Task: Look for products in the category "Seasonal Bath & Body" that are on sale.
Action: Mouse pressed left at (233, 91)
Screenshot: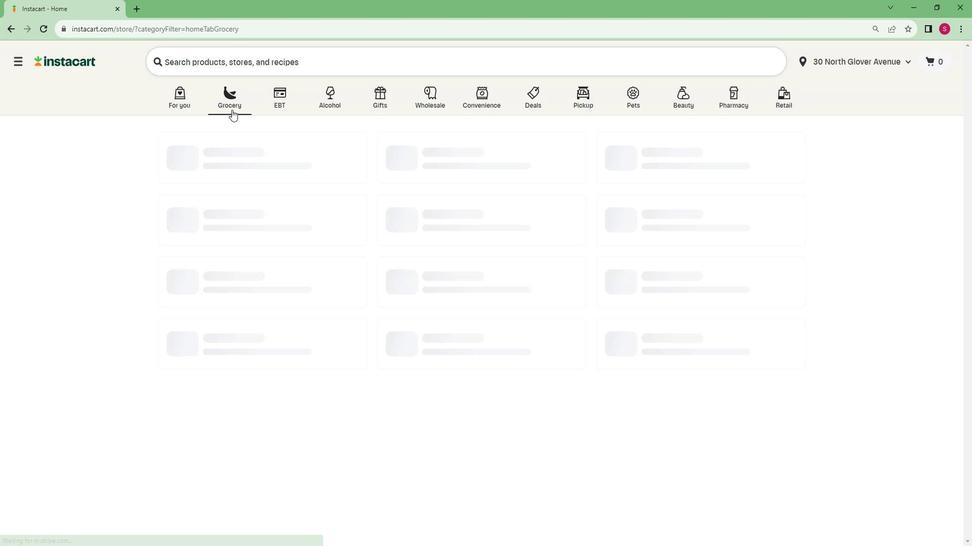 
Action: Mouse moved to (244, 283)
Screenshot: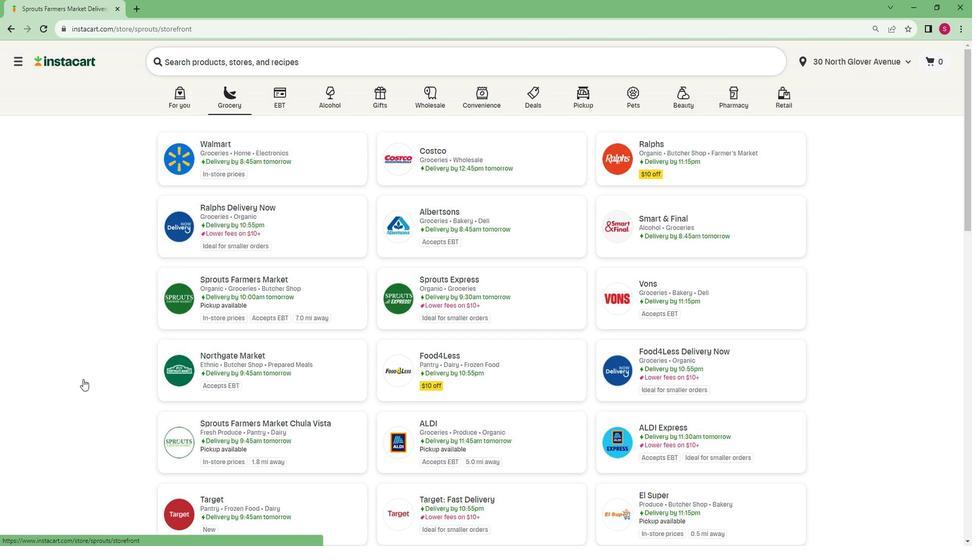 
Action: Mouse pressed left at (244, 283)
Screenshot: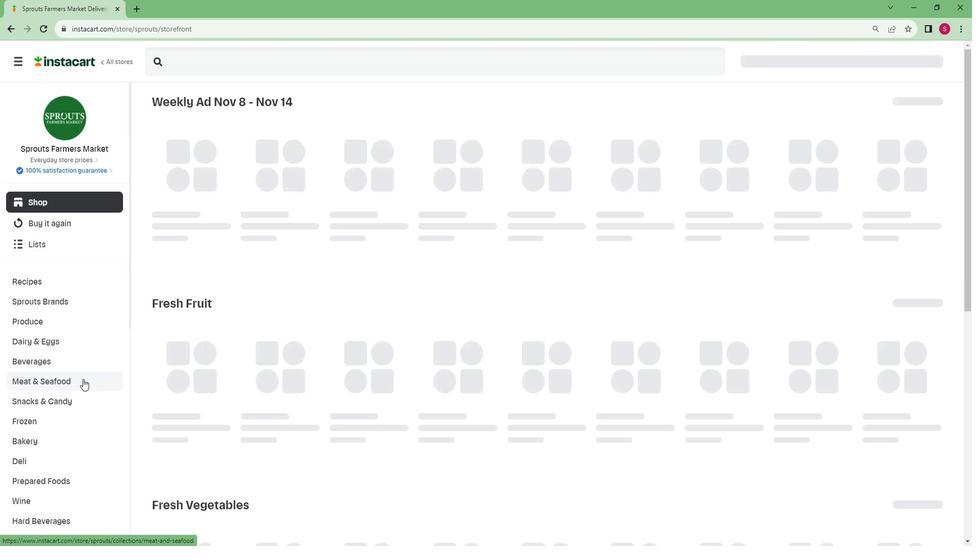 
Action: Mouse moved to (83, 366)
Screenshot: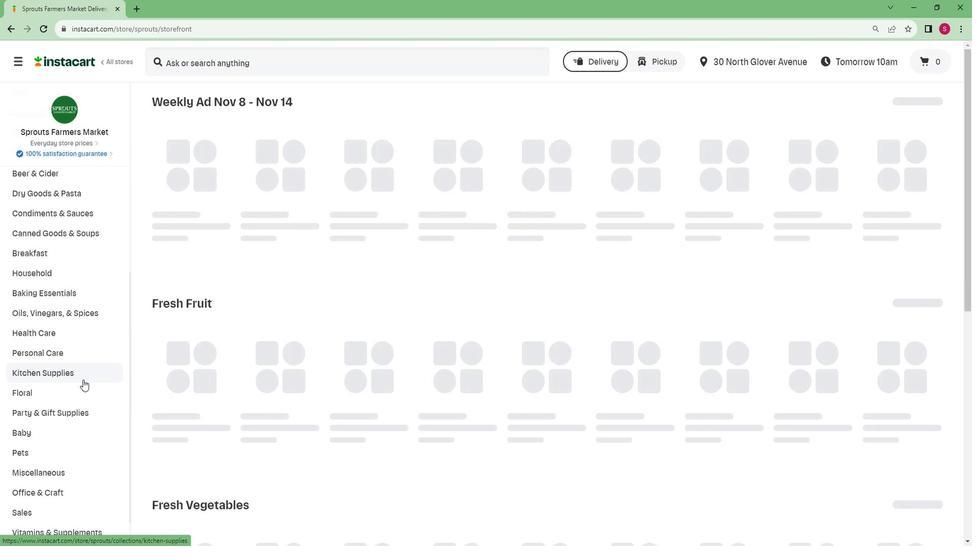 
Action: Mouse scrolled (83, 365) with delta (0, 0)
Screenshot: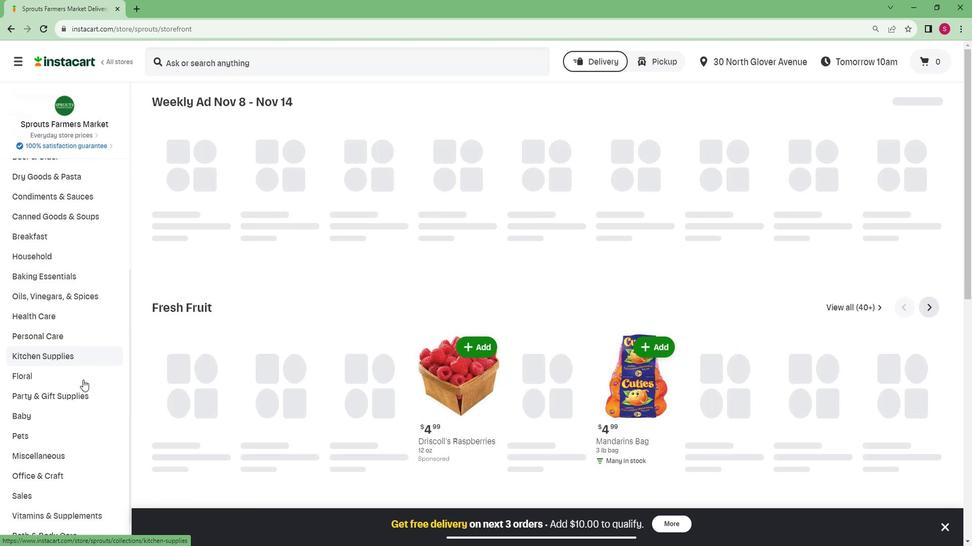 
Action: Mouse scrolled (83, 365) with delta (0, 0)
Screenshot: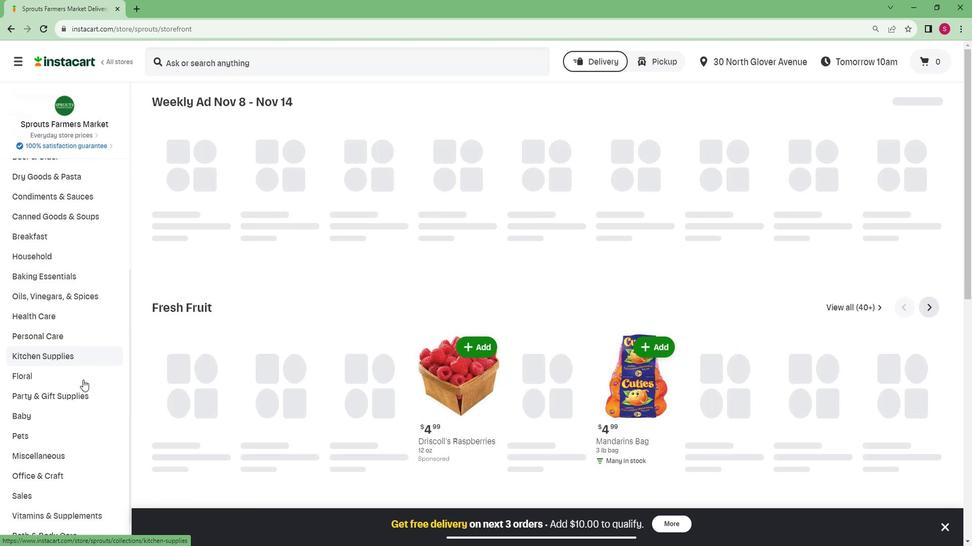 
Action: Mouse scrolled (83, 365) with delta (0, 0)
Screenshot: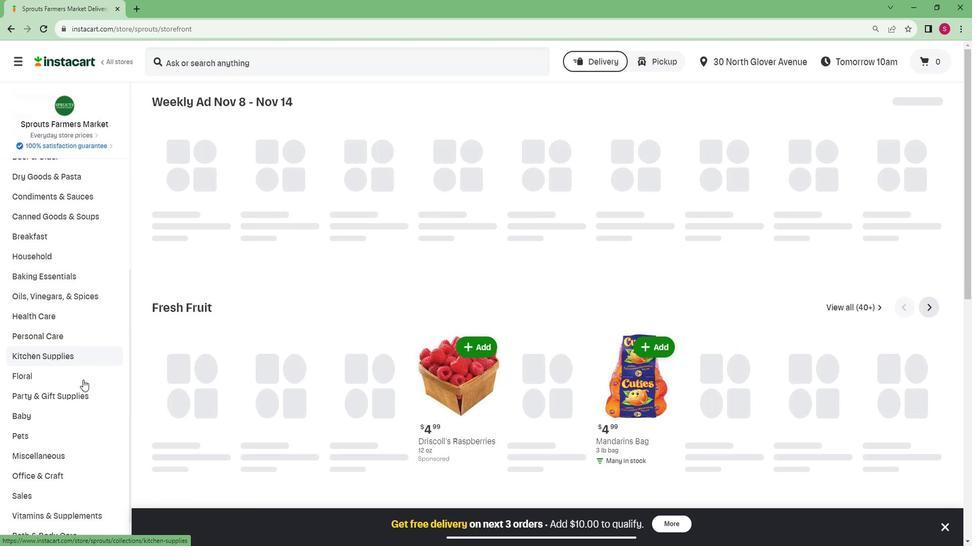 
Action: Mouse scrolled (83, 365) with delta (0, 0)
Screenshot: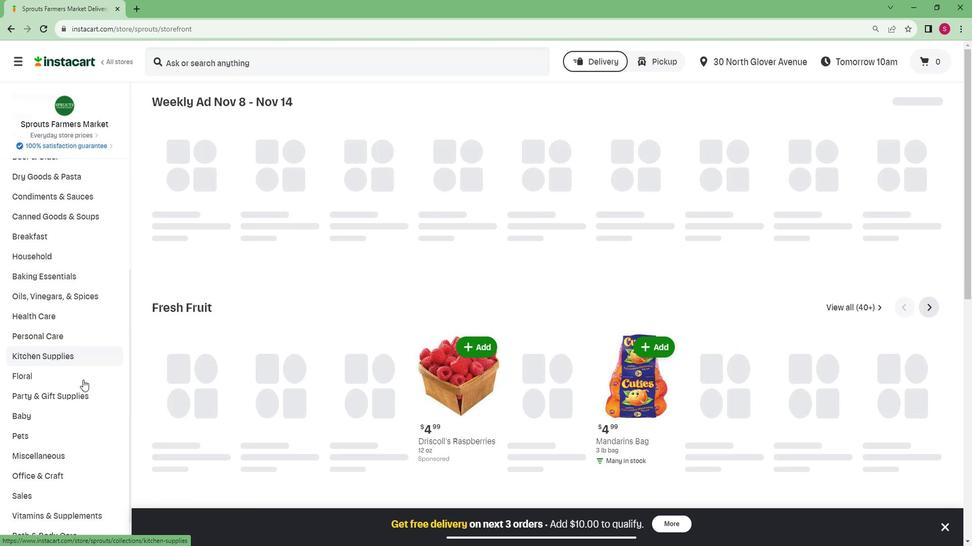 
Action: Mouse scrolled (83, 365) with delta (0, 0)
Screenshot: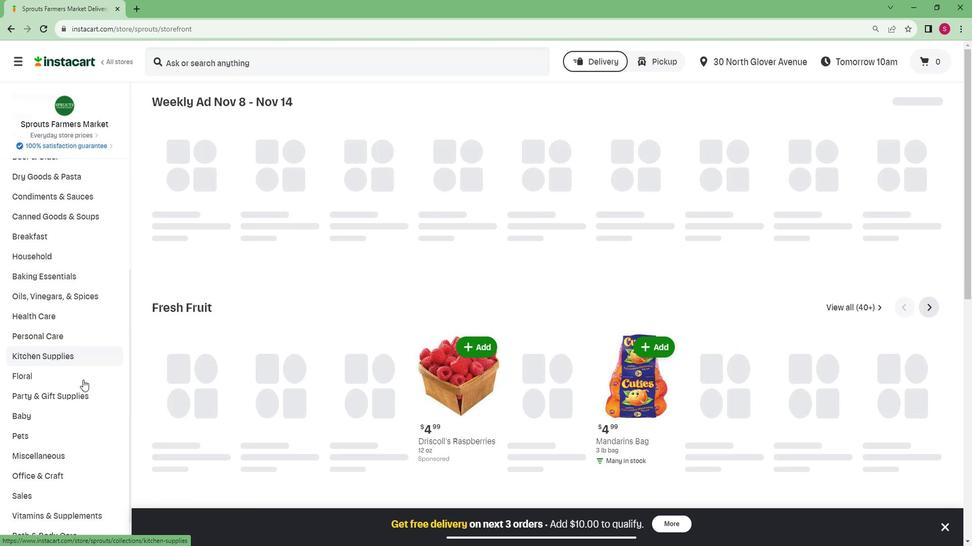 
Action: Mouse scrolled (83, 365) with delta (0, 0)
Screenshot: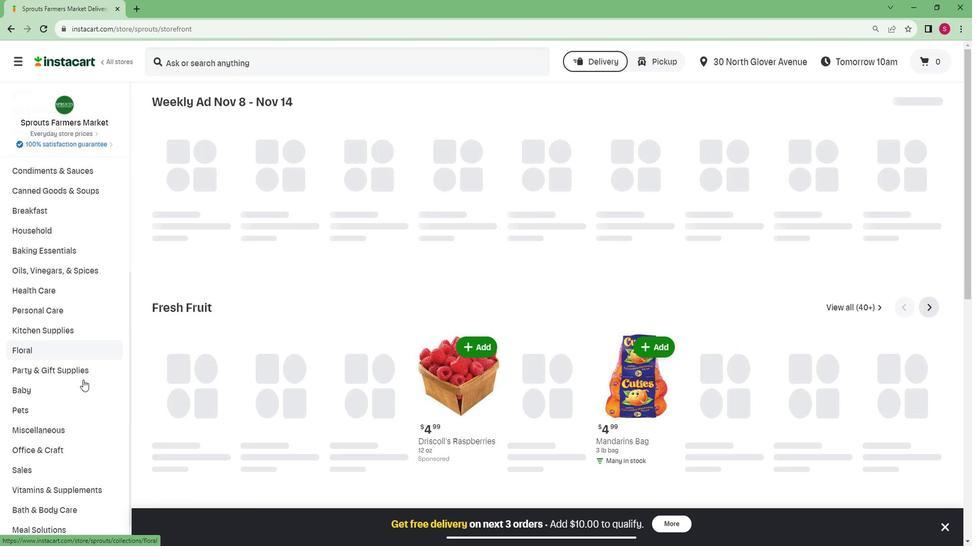 
Action: Mouse scrolled (83, 365) with delta (0, 0)
Screenshot: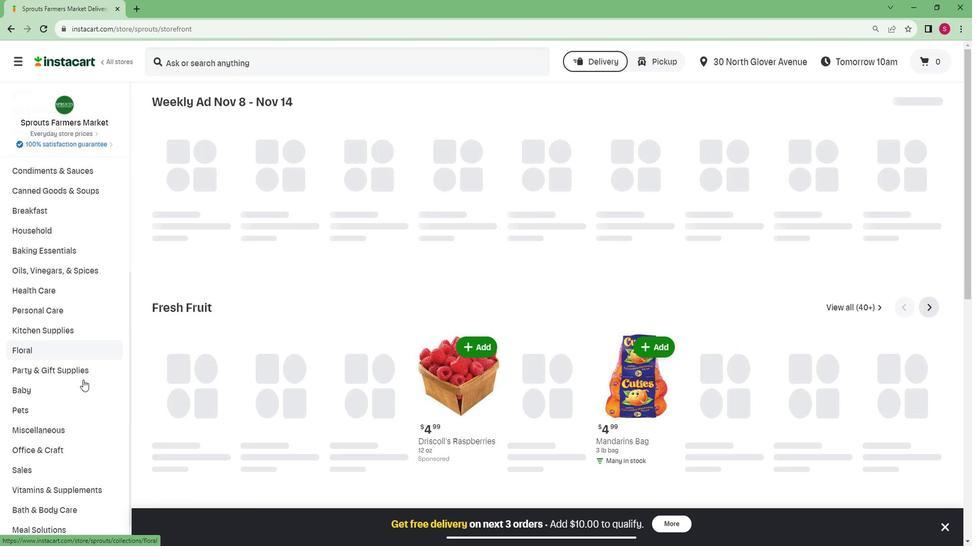 
Action: Mouse scrolled (83, 365) with delta (0, 0)
Screenshot: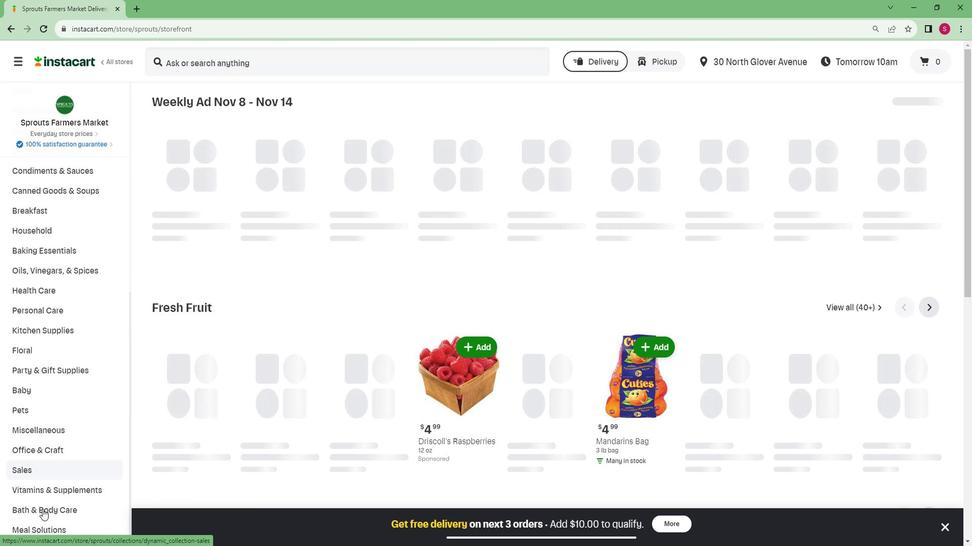 
Action: Mouse scrolled (83, 365) with delta (0, 0)
Screenshot: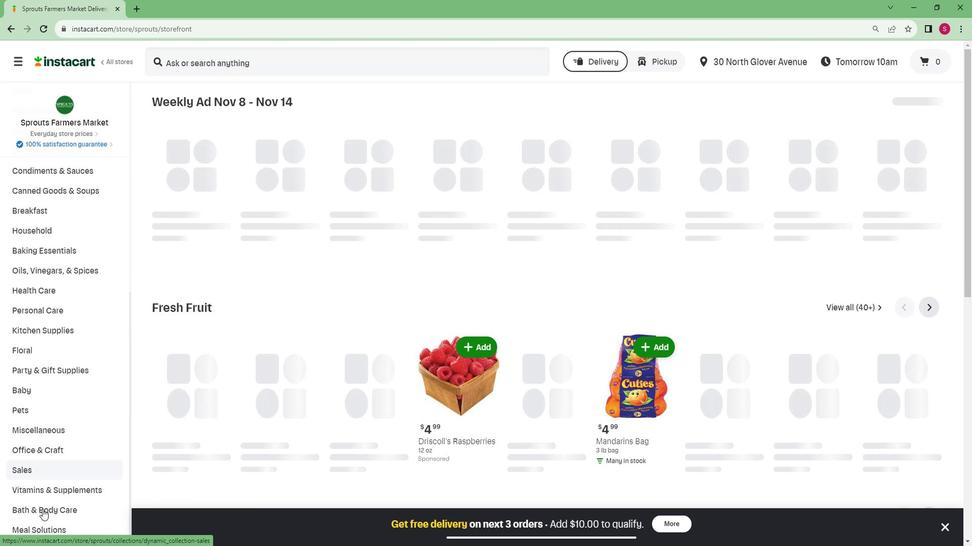 
Action: Mouse scrolled (83, 365) with delta (0, 0)
Screenshot: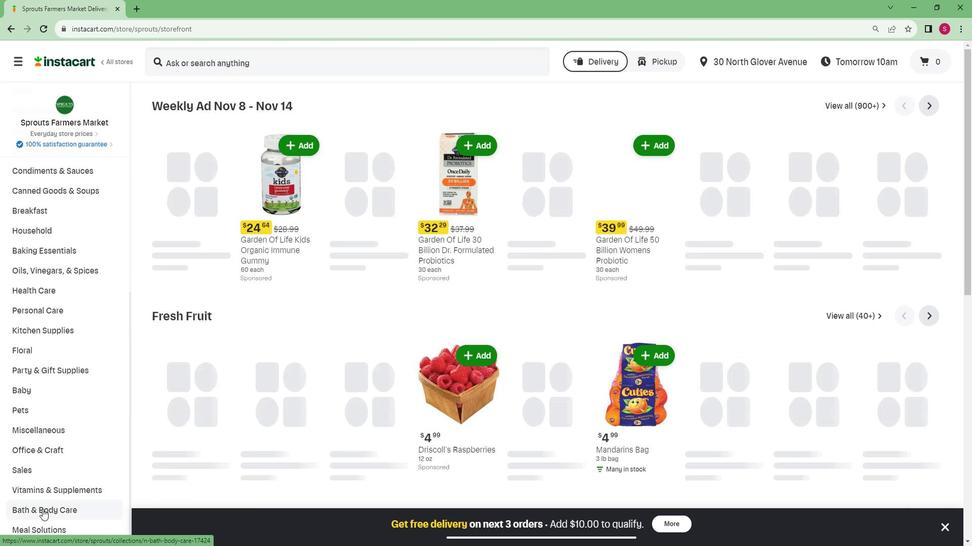
Action: Mouse scrolled (83, 365) with delta (0, 0)
Screenshot: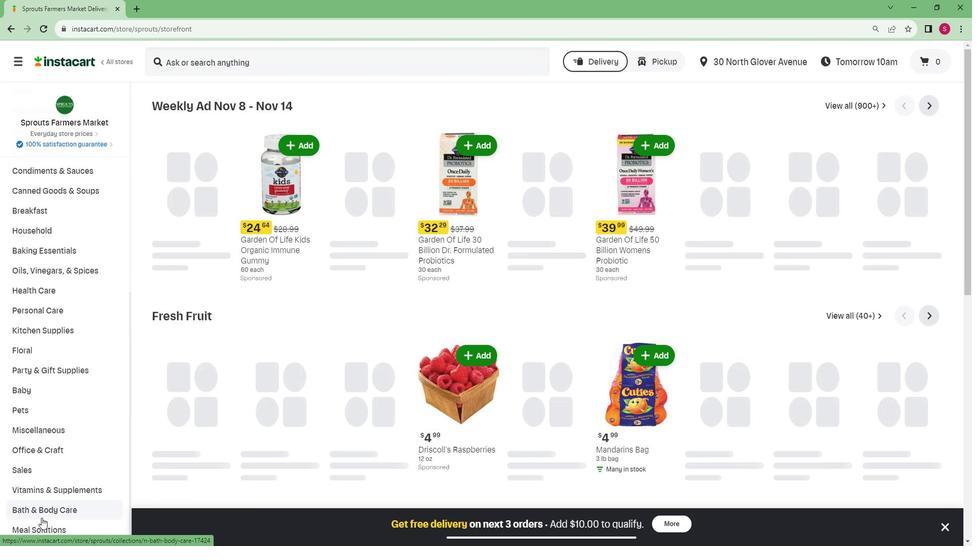 
Action: Mouse moved to (49, 492)
Screenshot: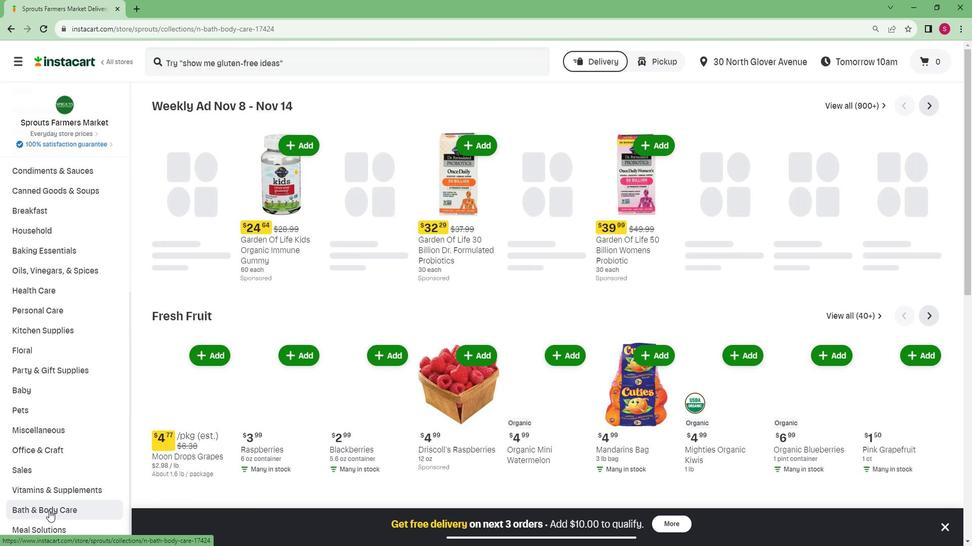 
Action: Mouse pressed left at (49, 492)
Screenshot: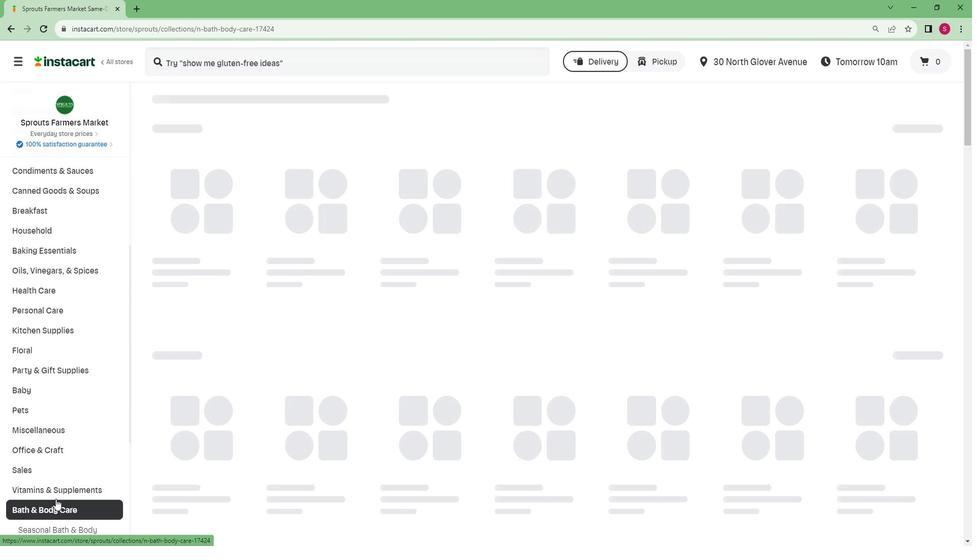 
Action: Mouse moved to (63, 463)
Screenshot: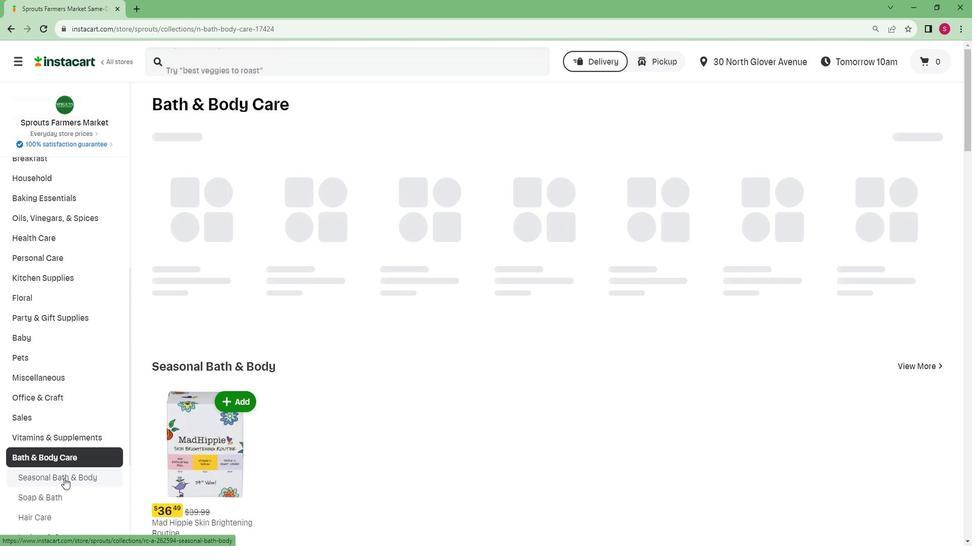 
Action: Mouse scrolled (63, 462) with delta (0, 0)
Screenshot: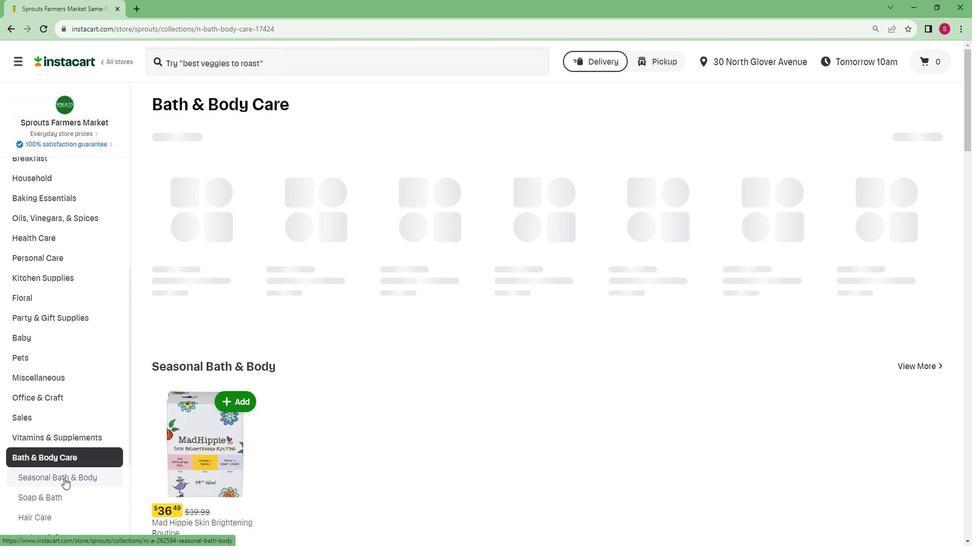 
Action: Mouse moved to (64, 460)
Screenshot: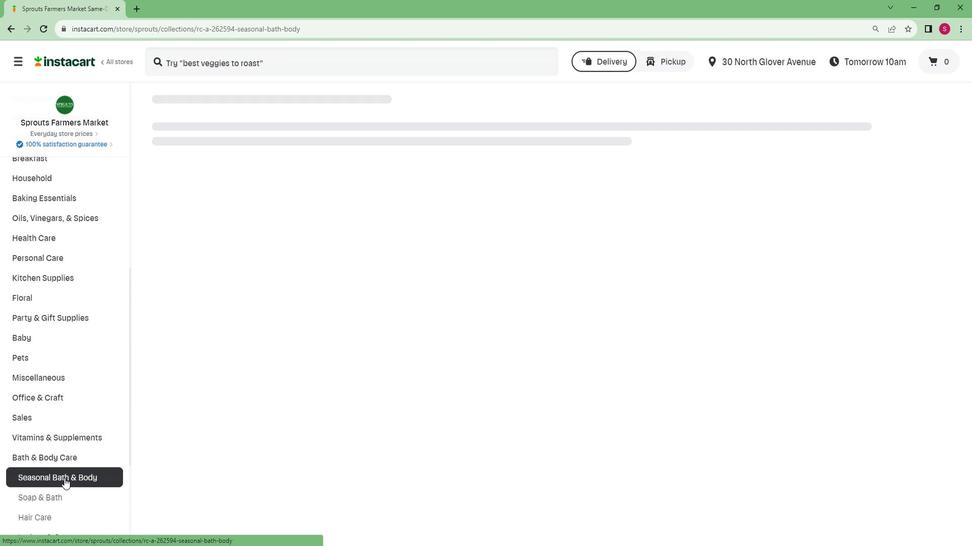 
Action: Mouse pressed left at (64, 460)
Screenshot: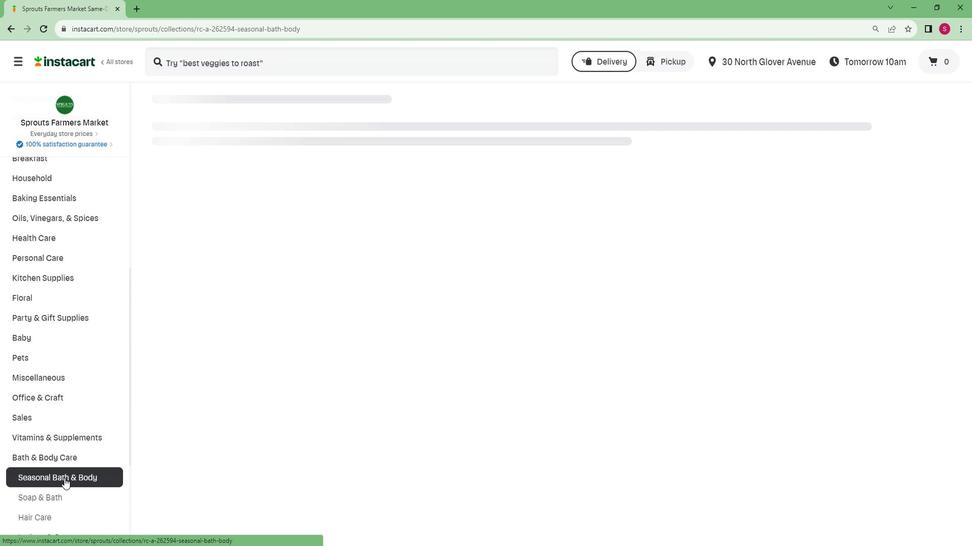 
Action: Mouse moved to (185, 138)
Screenshot: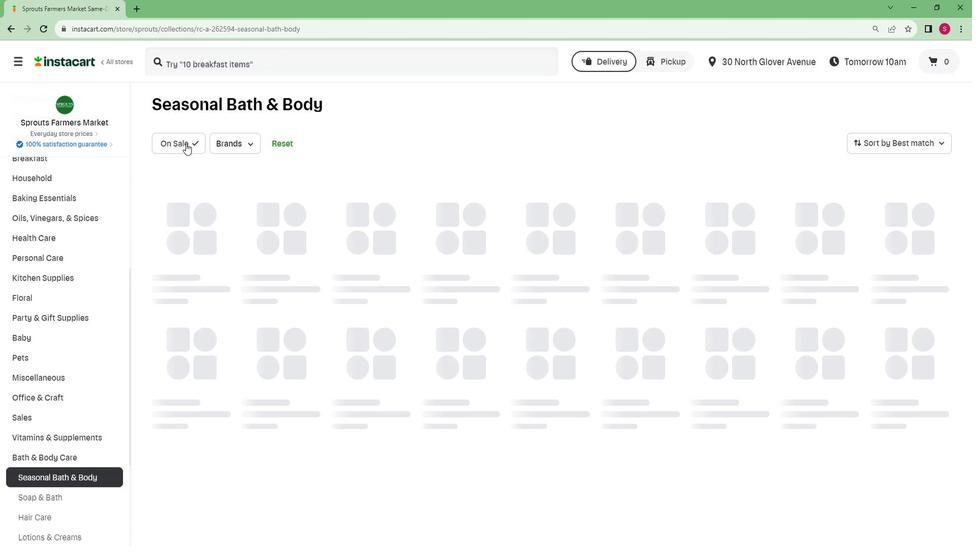 
Action: Mouse pressed left at (185, 138)
Screenshot: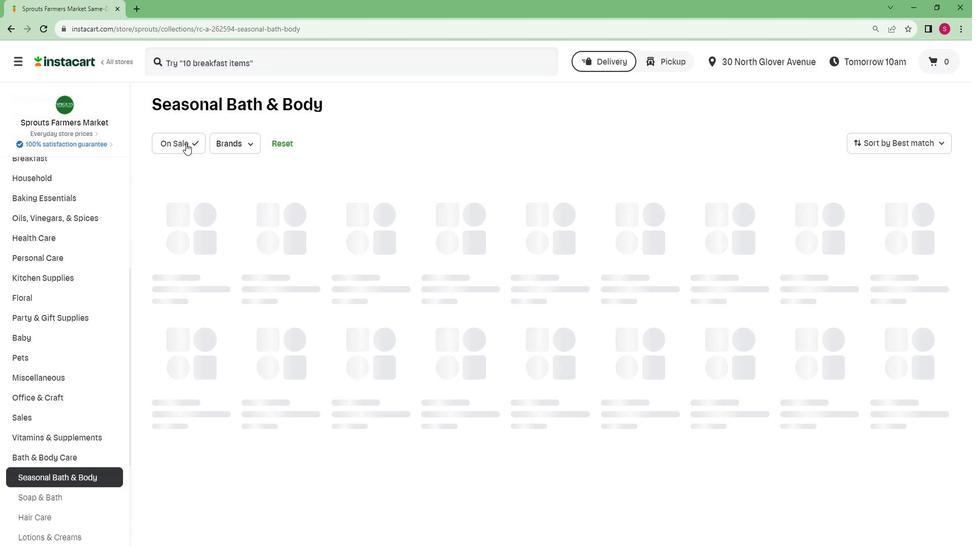 
